 Task: Add Mychelle Protect Sun Shield Liquid SPF50 Light to the cart.
Action: Mouse moved to (341, 160)
Screenshot: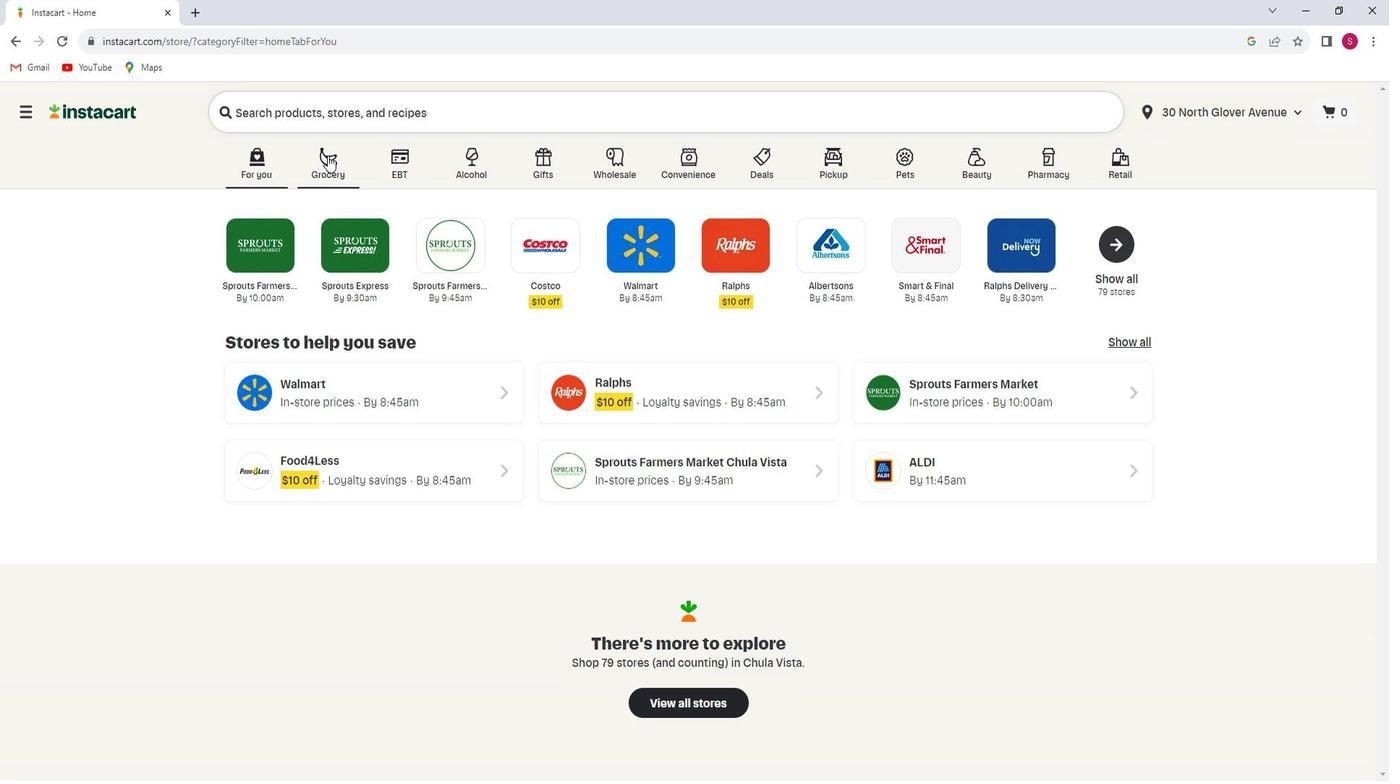
Action: Mouse pressed left at (341, 160)
Screenshot: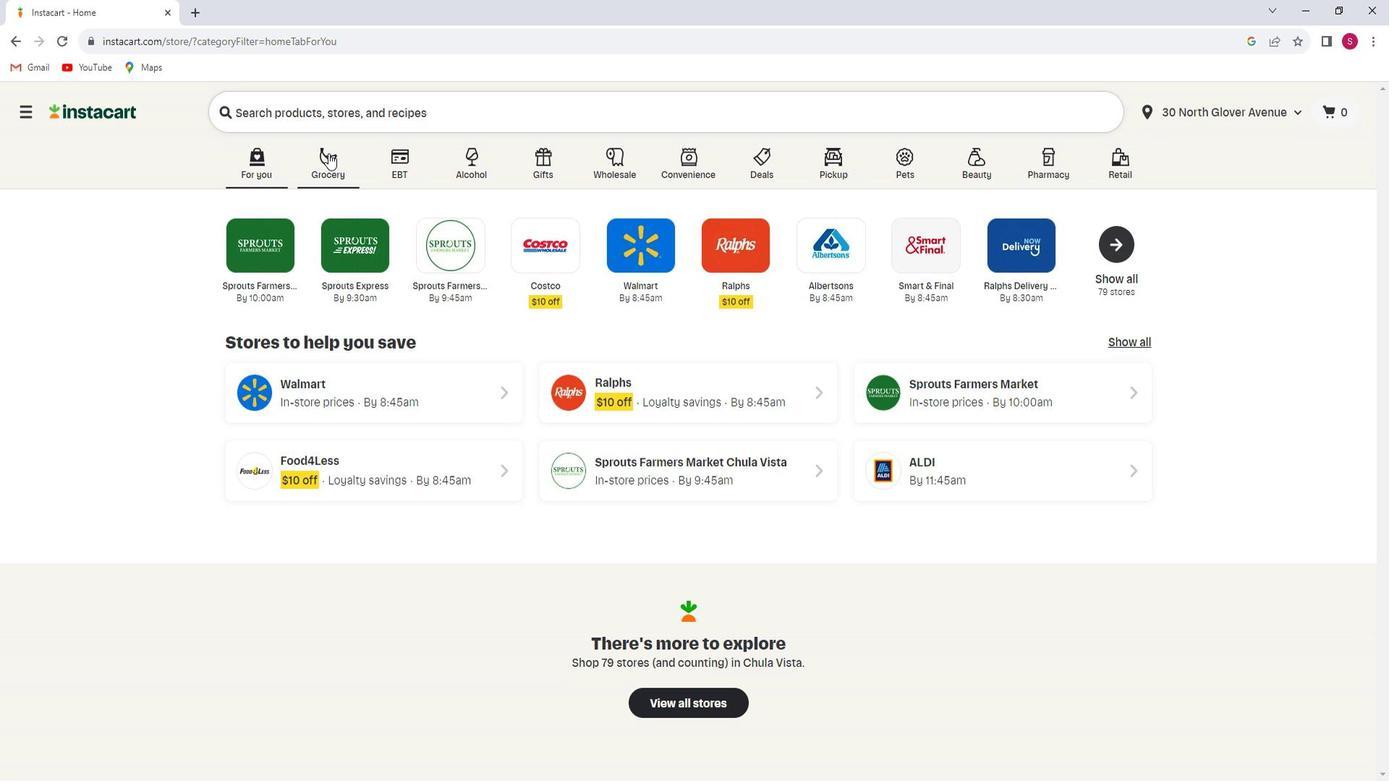 
Action: Mouse moved to (361, 420)
Screenshot: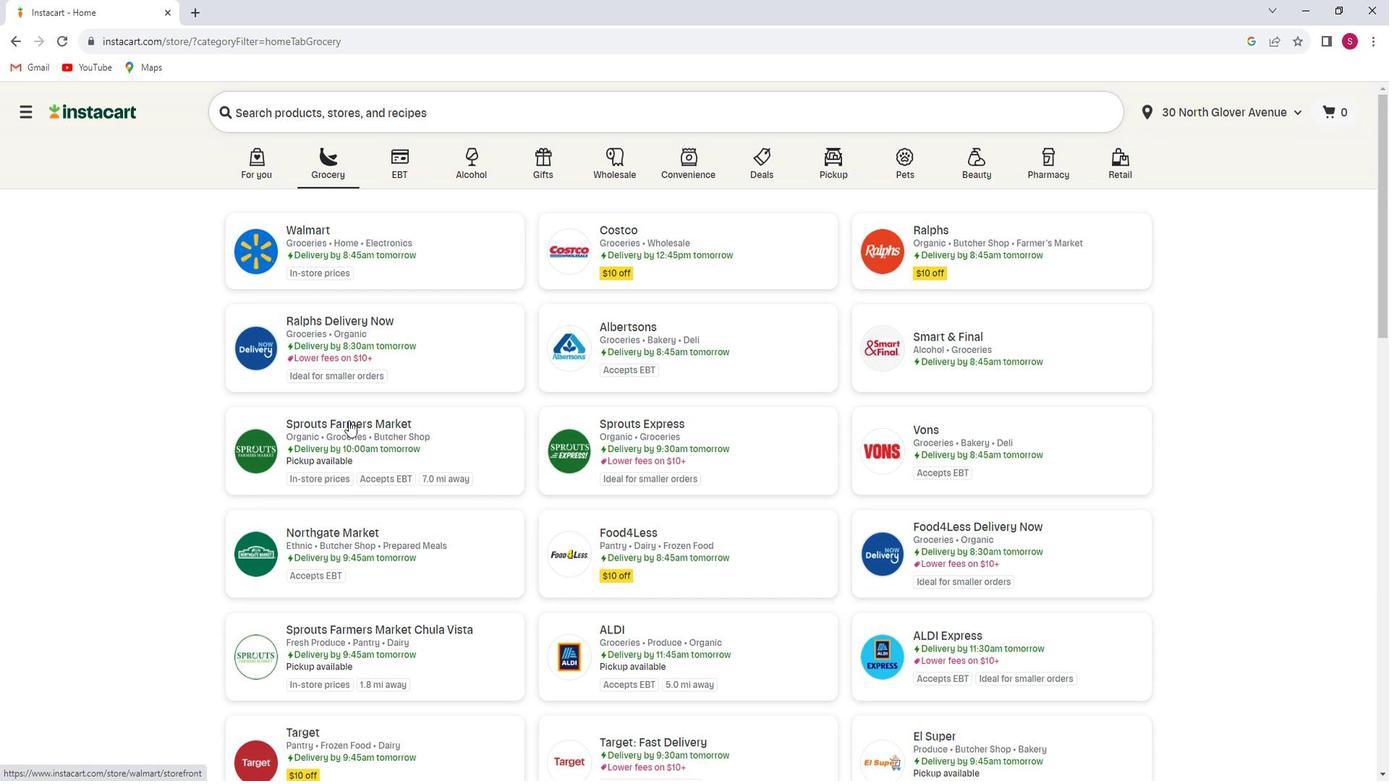 
Action: Mouse pressed left at (361, 420)
Screenshot: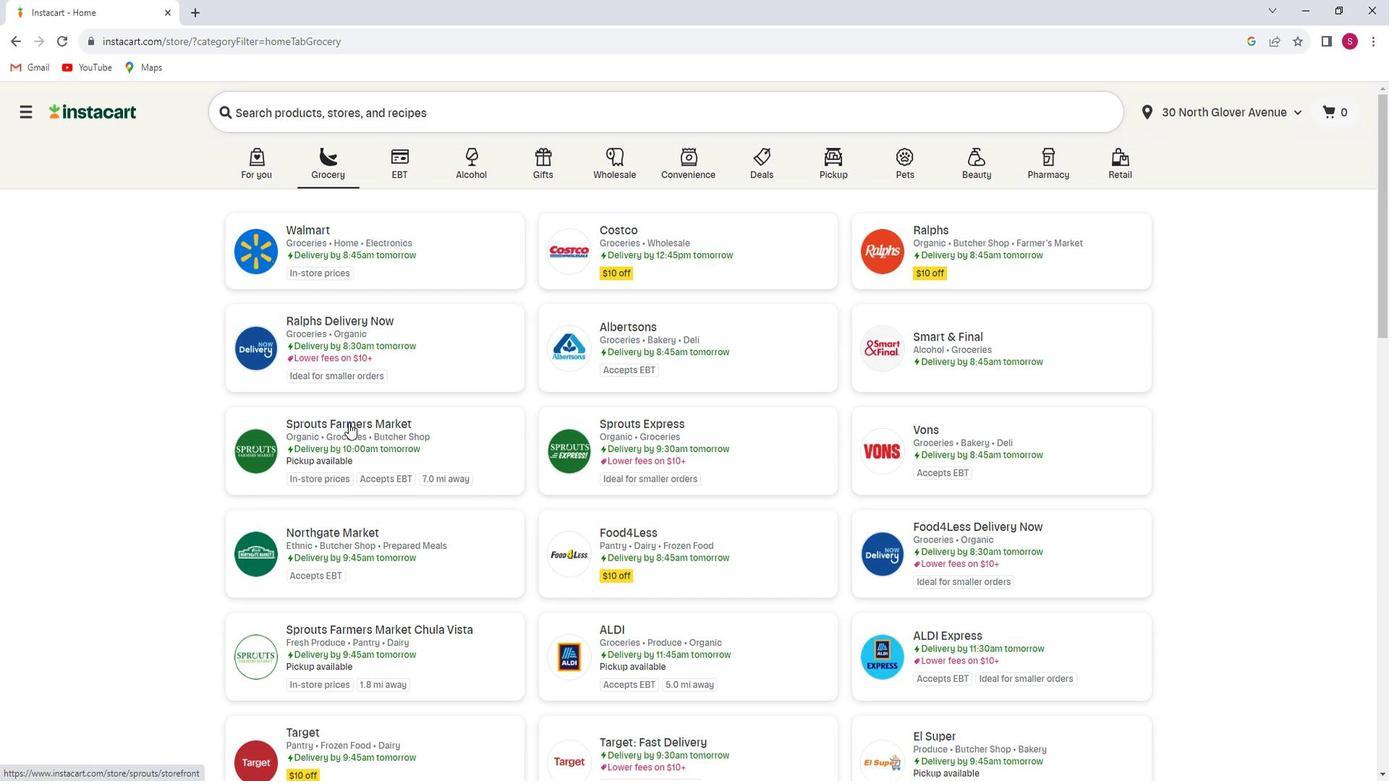 
Action: Mouse moved to (129, 510)
Screenshot: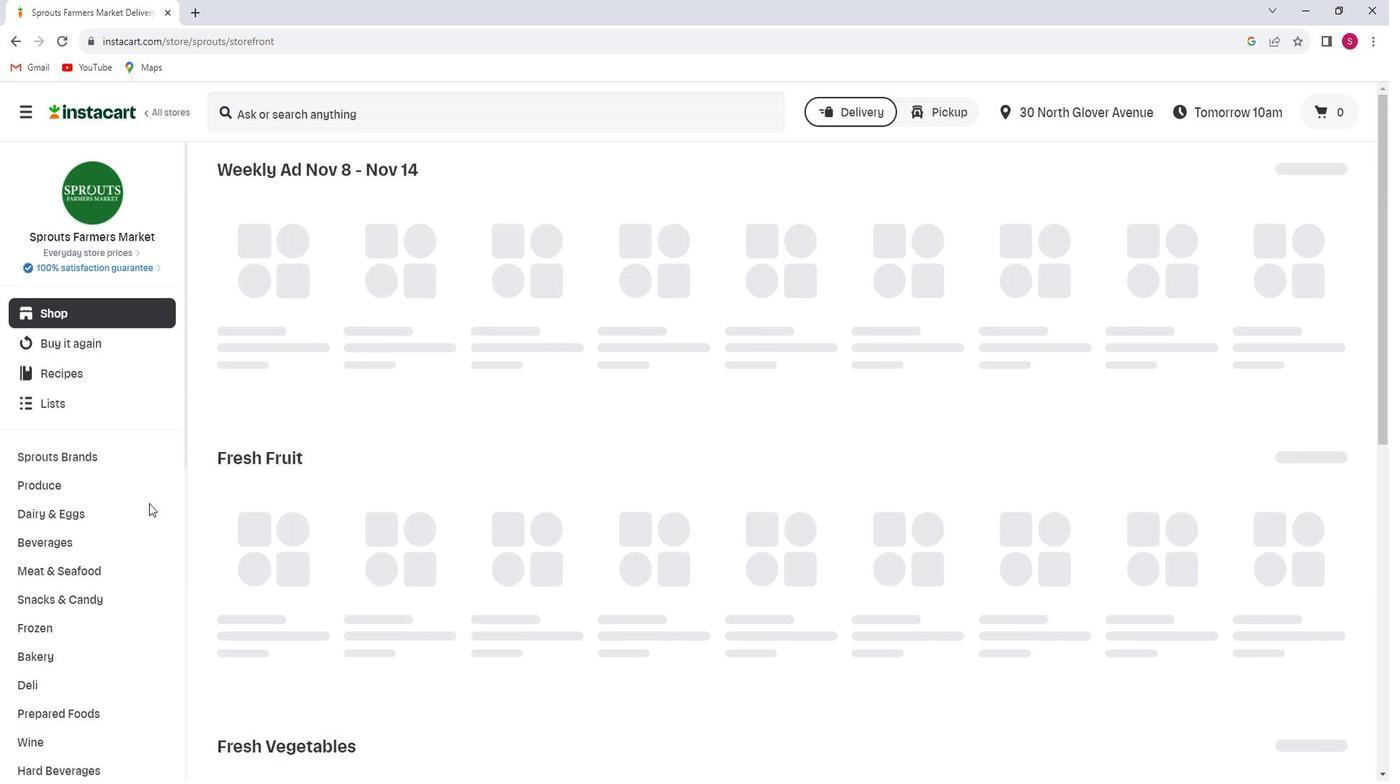 
Action: Mouse scrolled (129, 510) with delta (0, 0)
Screenshot: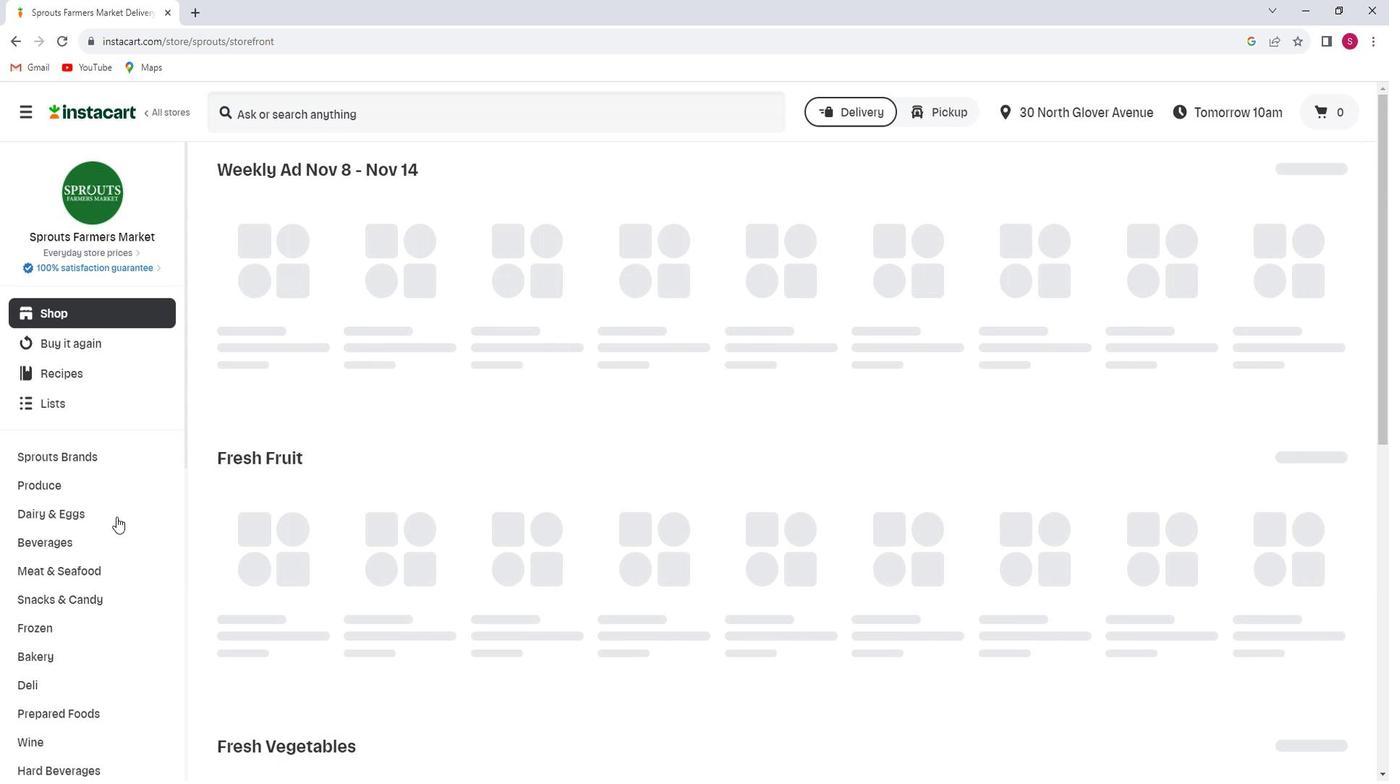 
Action: Mouse scrolled (129, 510) with delta (0, 0)
Screenshot: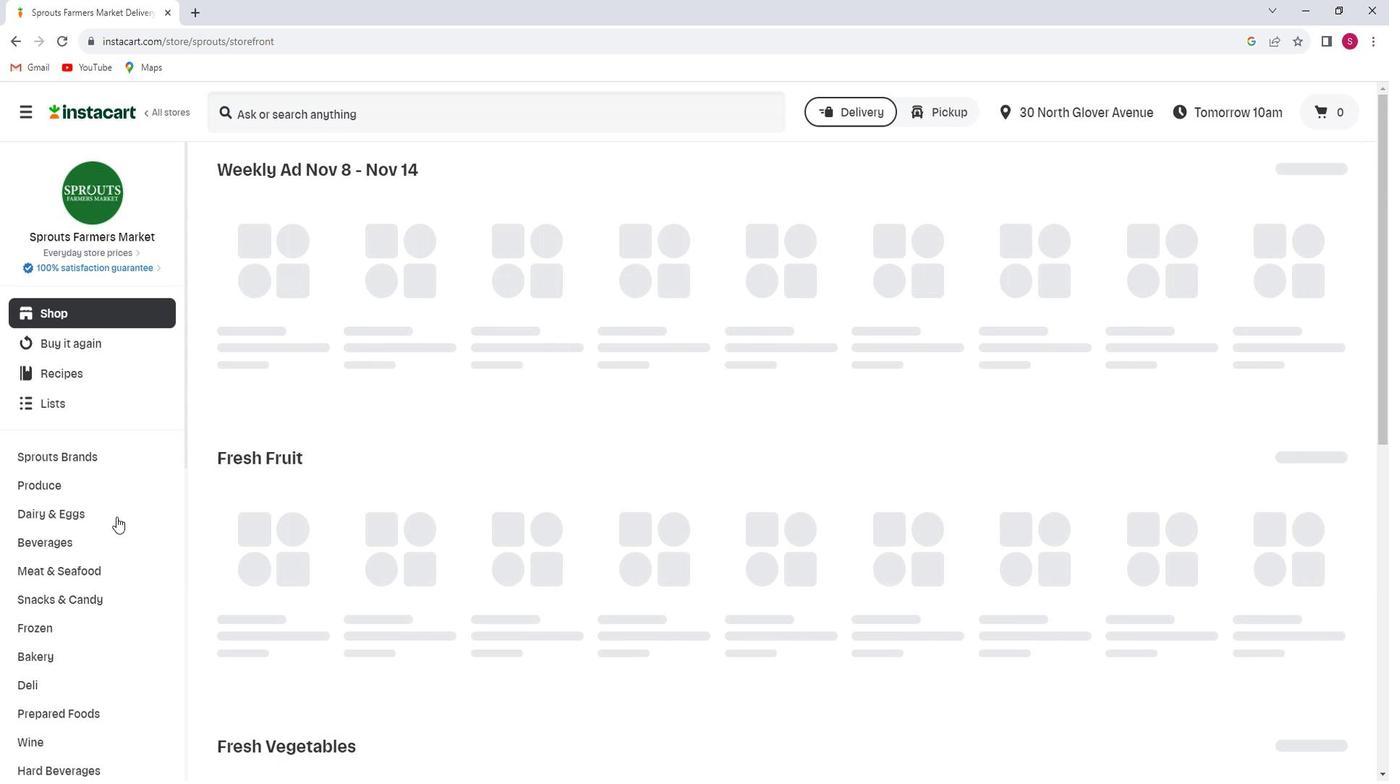 
Action: Mouse scrolled (129, 510) with delta (0, 0)
Screenshot: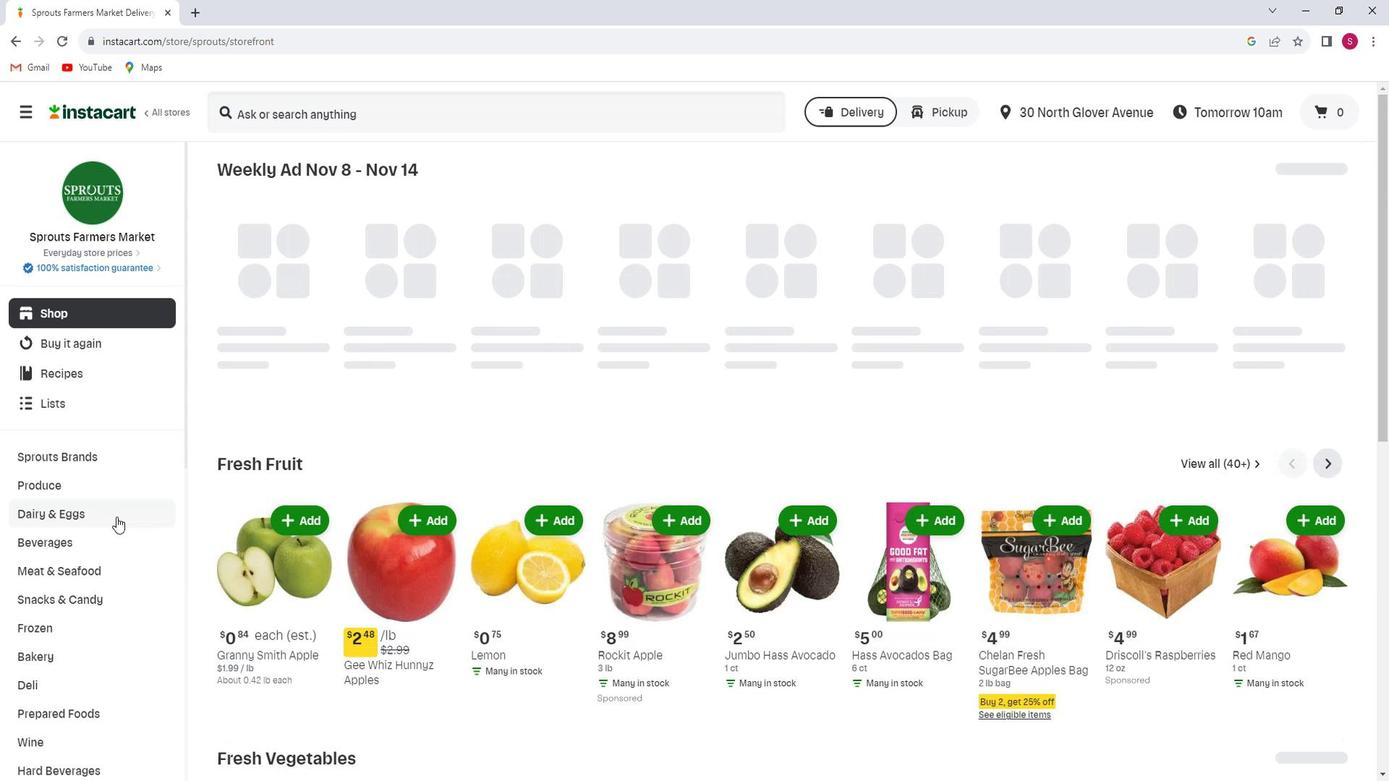 
Action: Mouse scrolled (129, 510) with delta (0, 0)
Screenshot: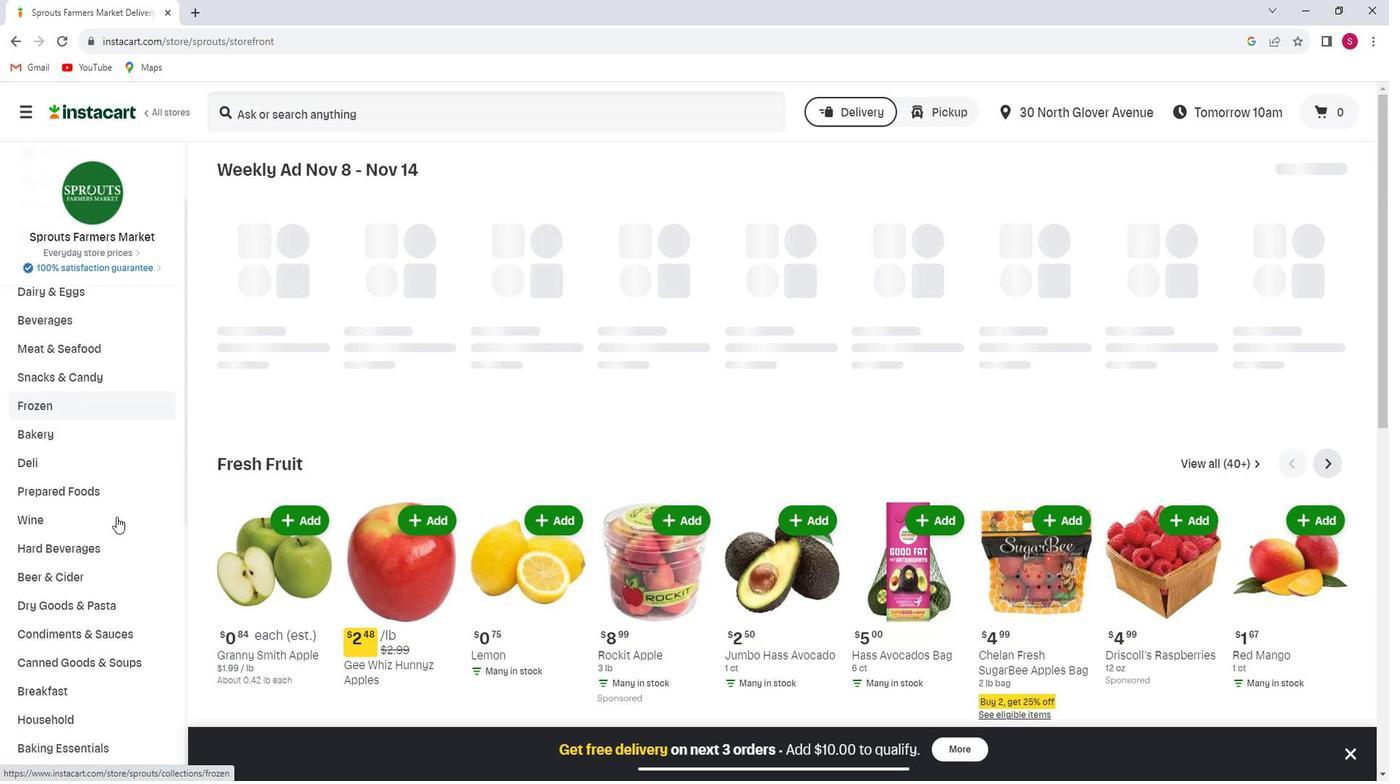 
Action: Mouse scrolled (129, 510) with delta (0, 0)
Screenshot: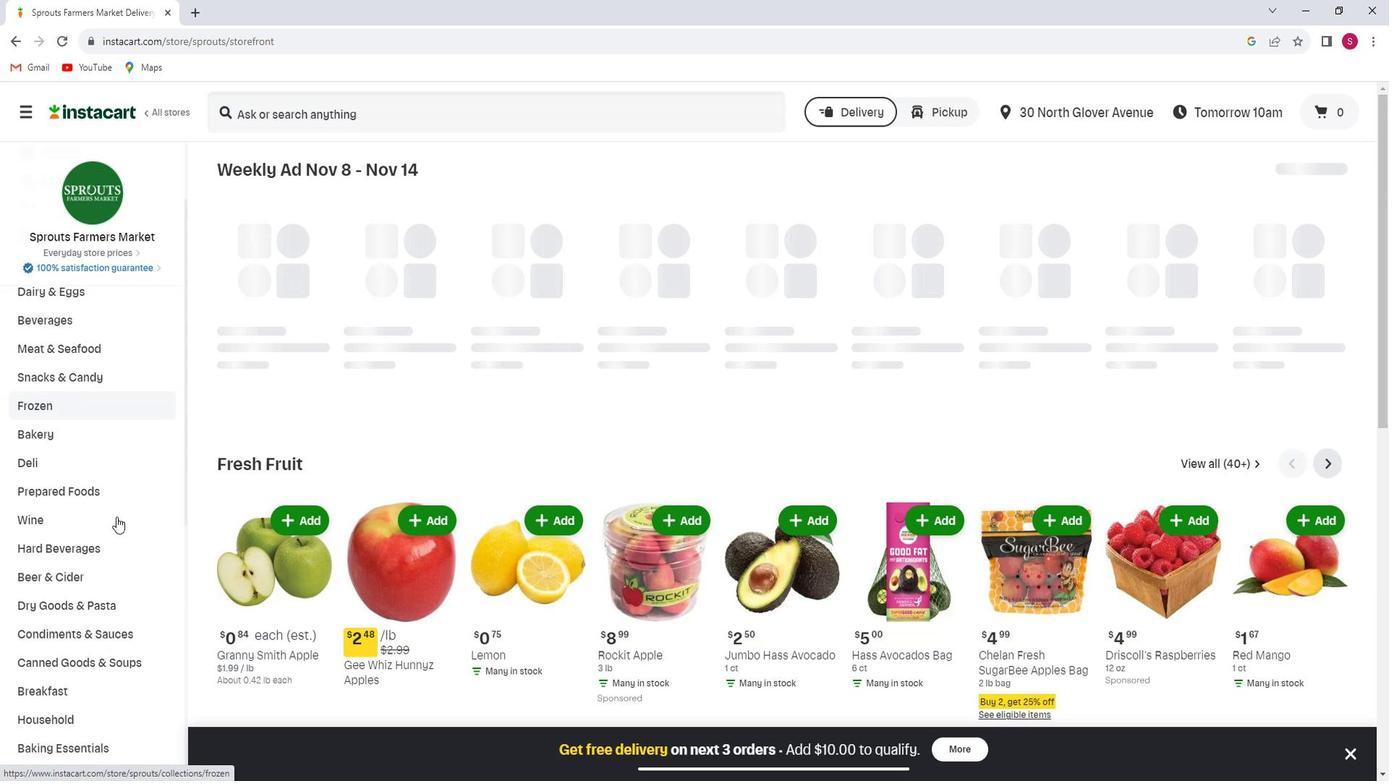 
Action: Mouse scrolled (129, 510) with delta (0, 0)
Screenshot: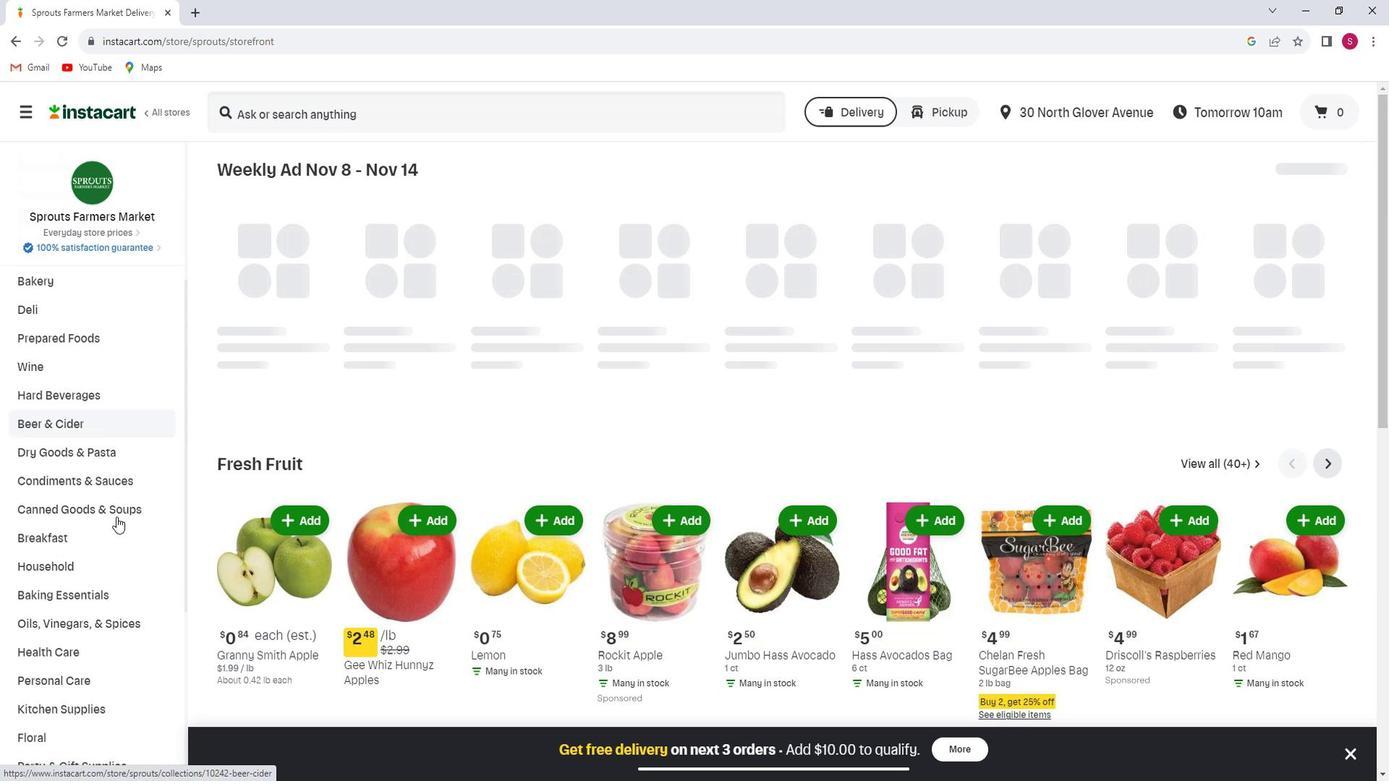 
Action: Mouse scrolled (129, 510) with delta (0, 0)
Screenshot: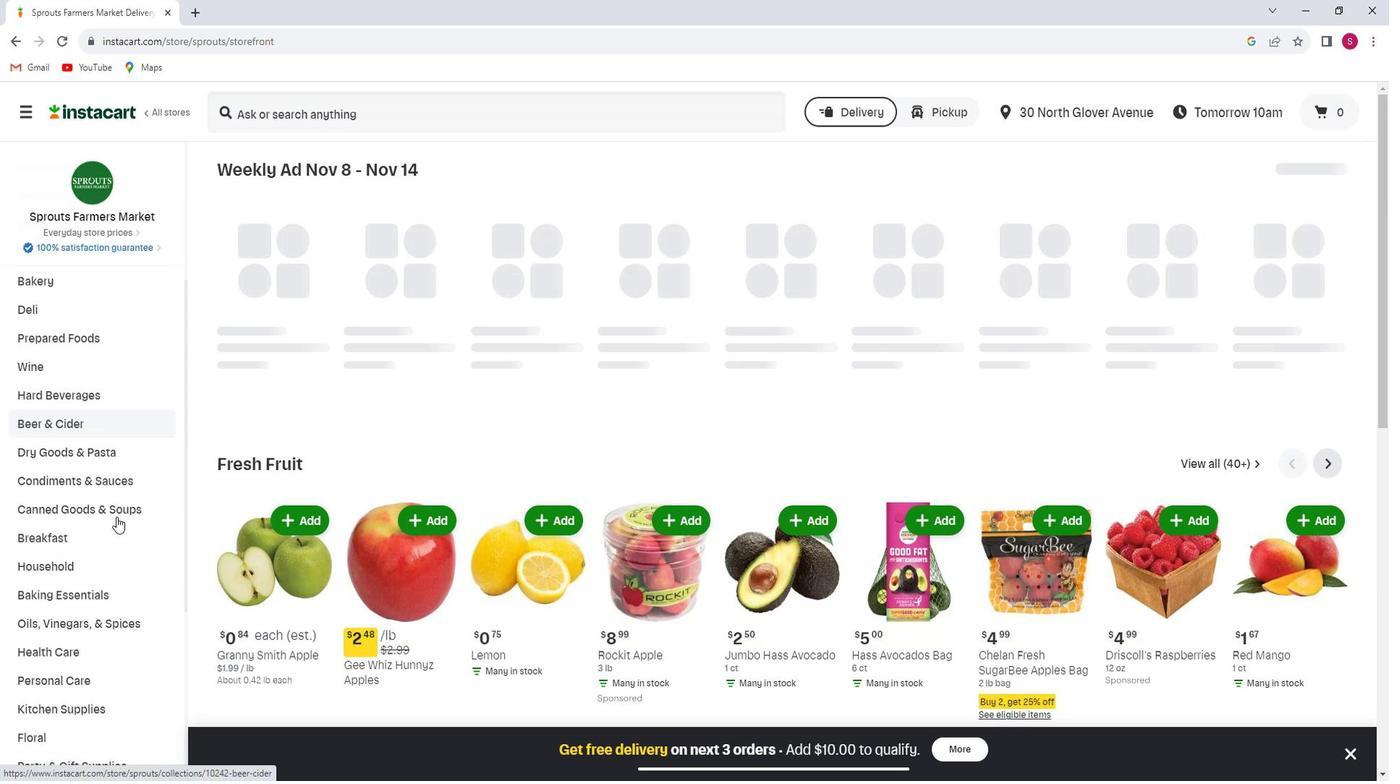
Action: Mouse scrolled (129, 510) with delta (0, 0)
Screenshot: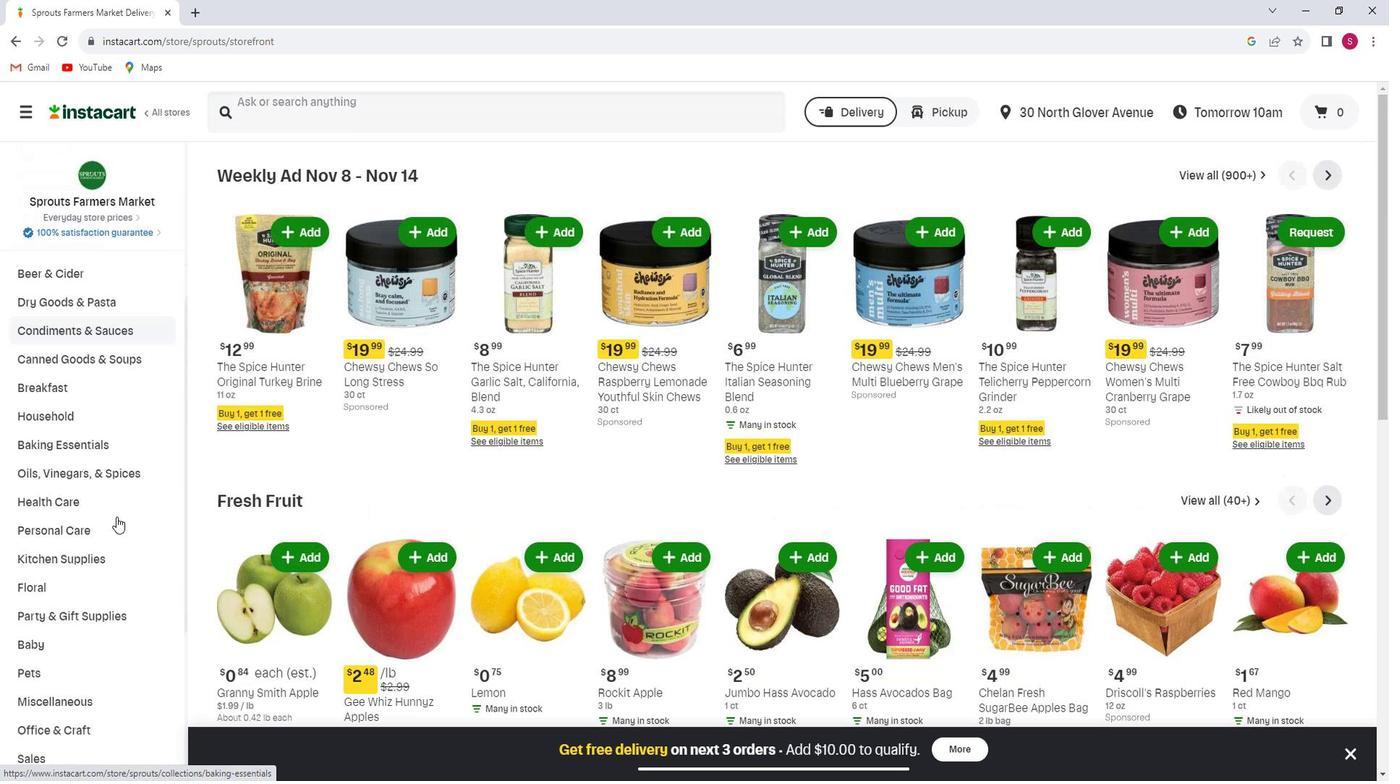 
Action: Mouse moved to (139, 456)
Screenshot: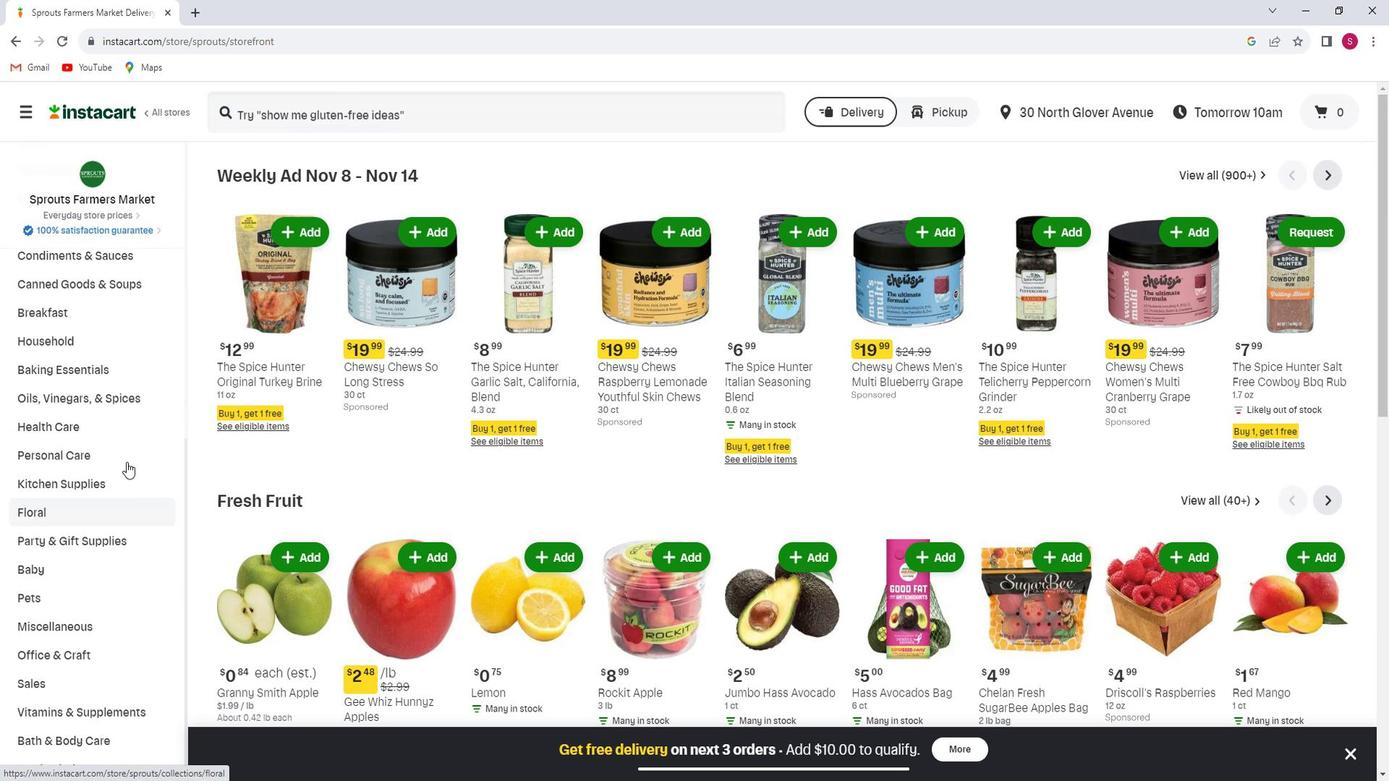 
Action: Mouse pressed left at (139, 456)
Screenshot: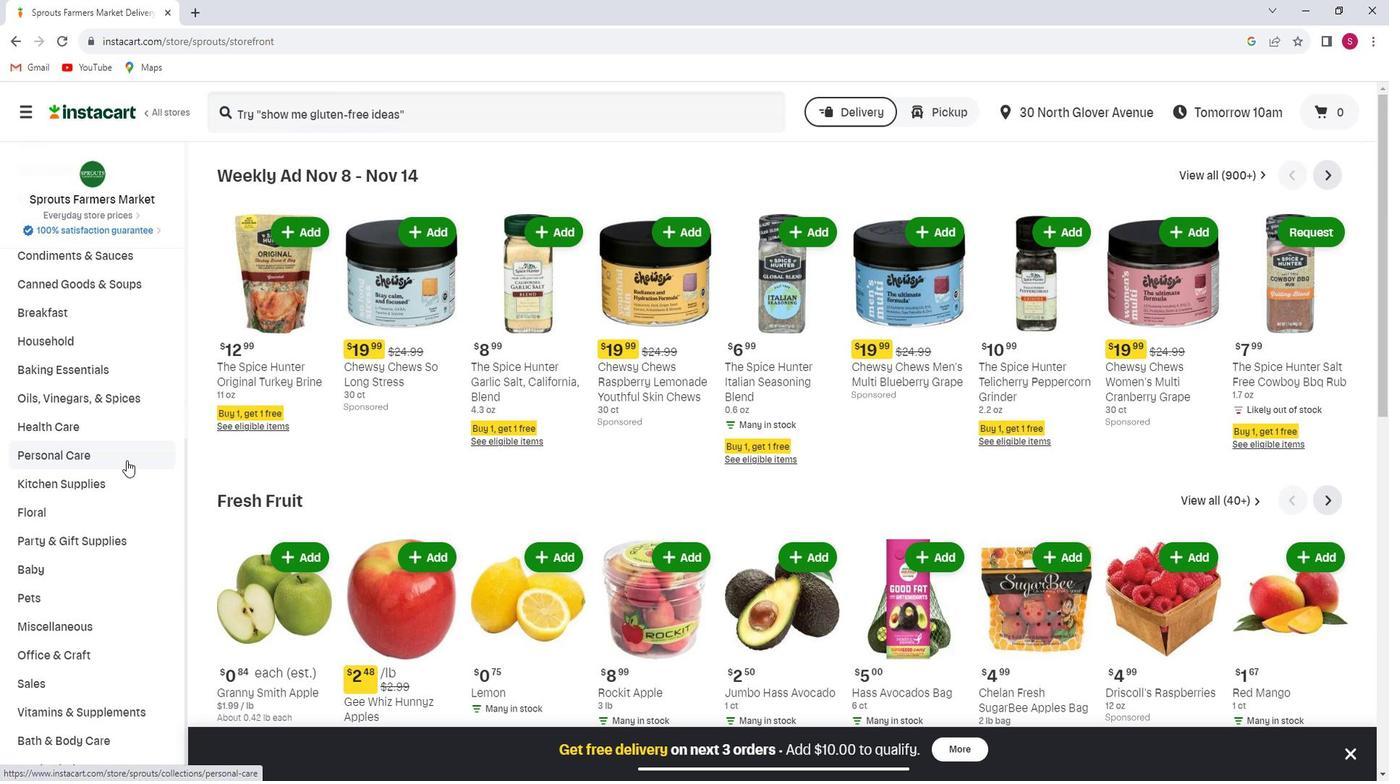 
Action: Mouse moved to (1137, 218)
Screenshot: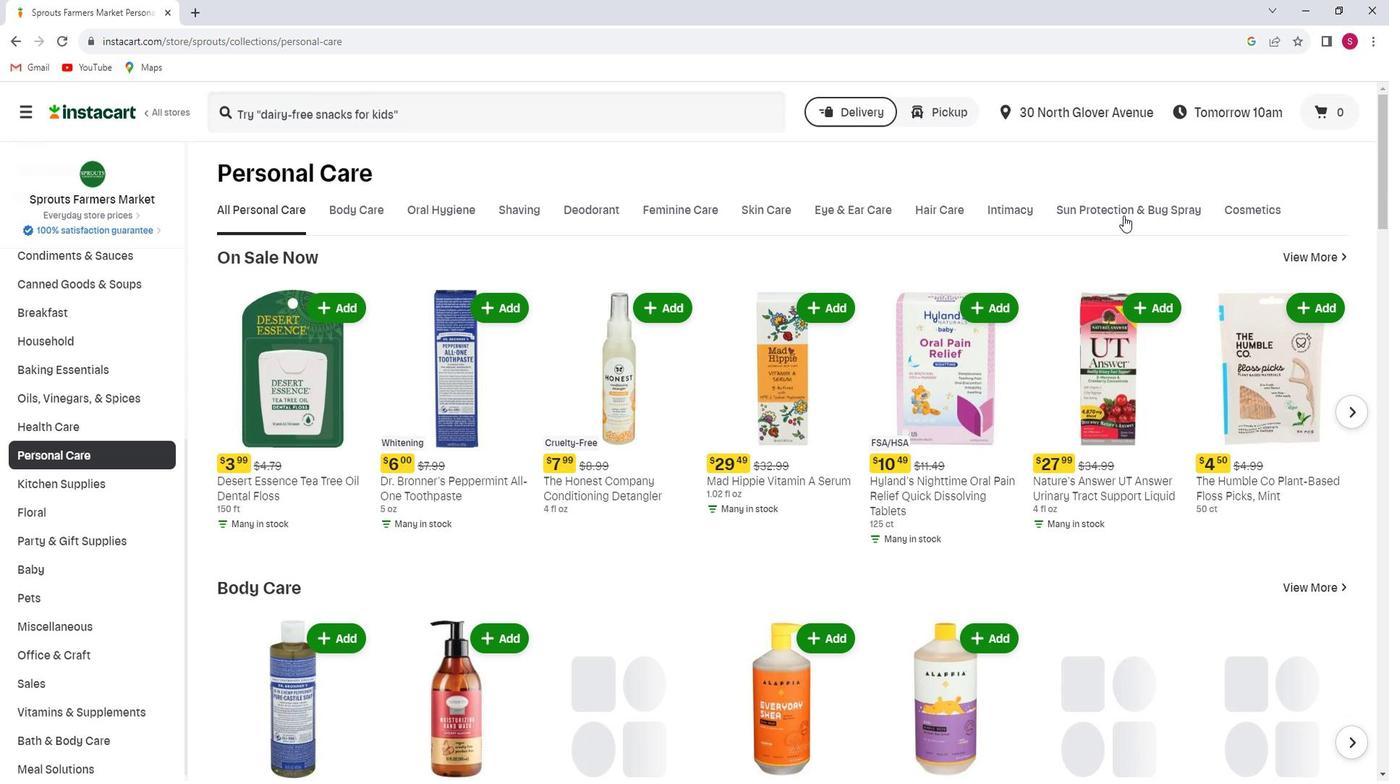 
Action: Mouse pressed left at (1137, 218)
Screenshot: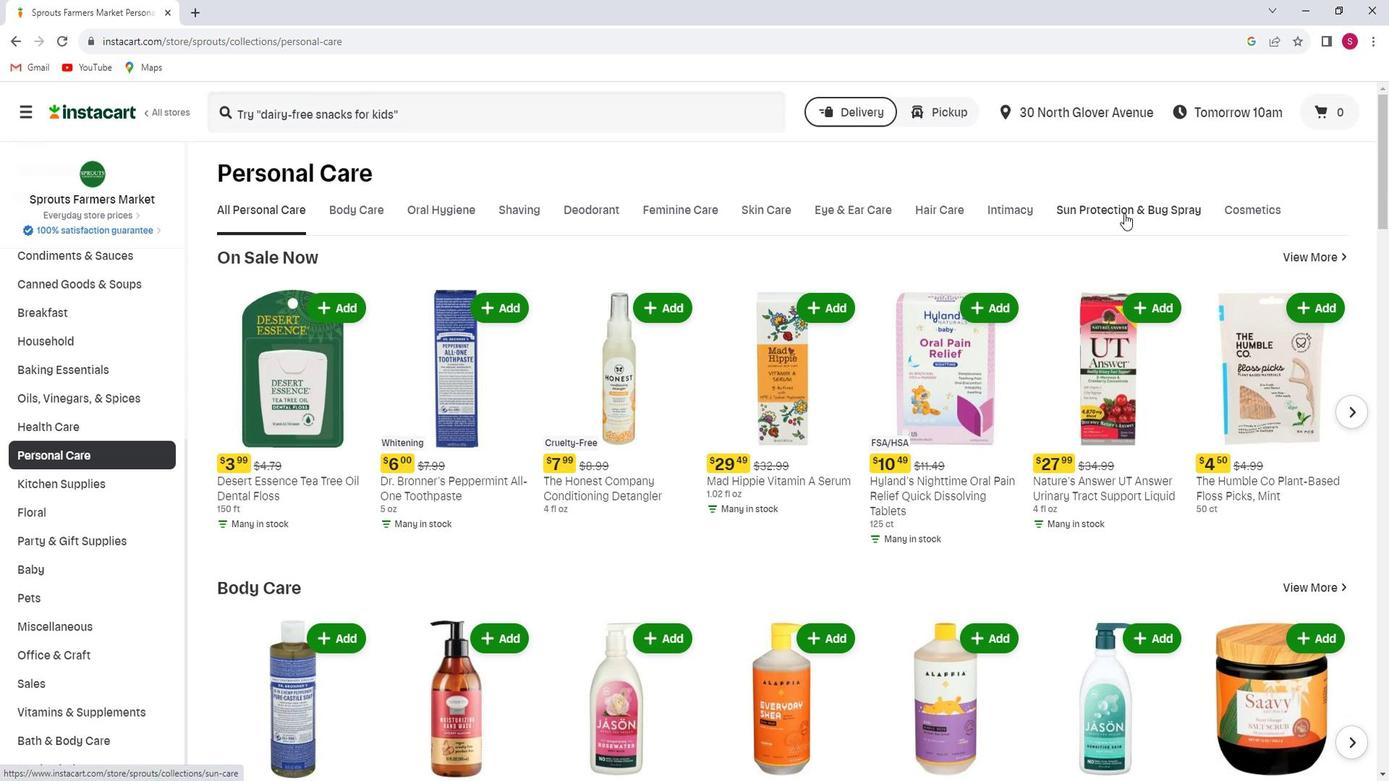 
Action: Mouse moved to (445, 111)
Screenshot: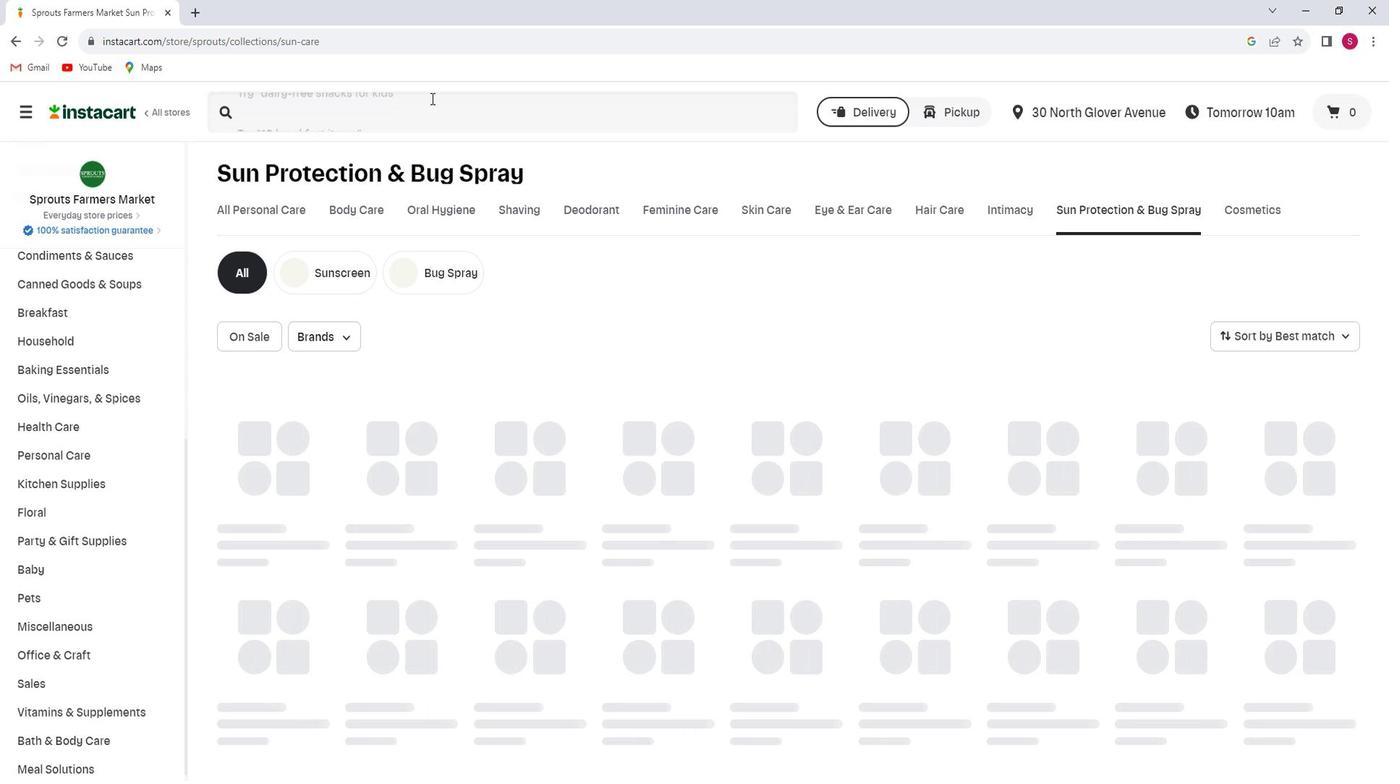 
Action: Mouse pressed left at (445, 111)
Screenshot: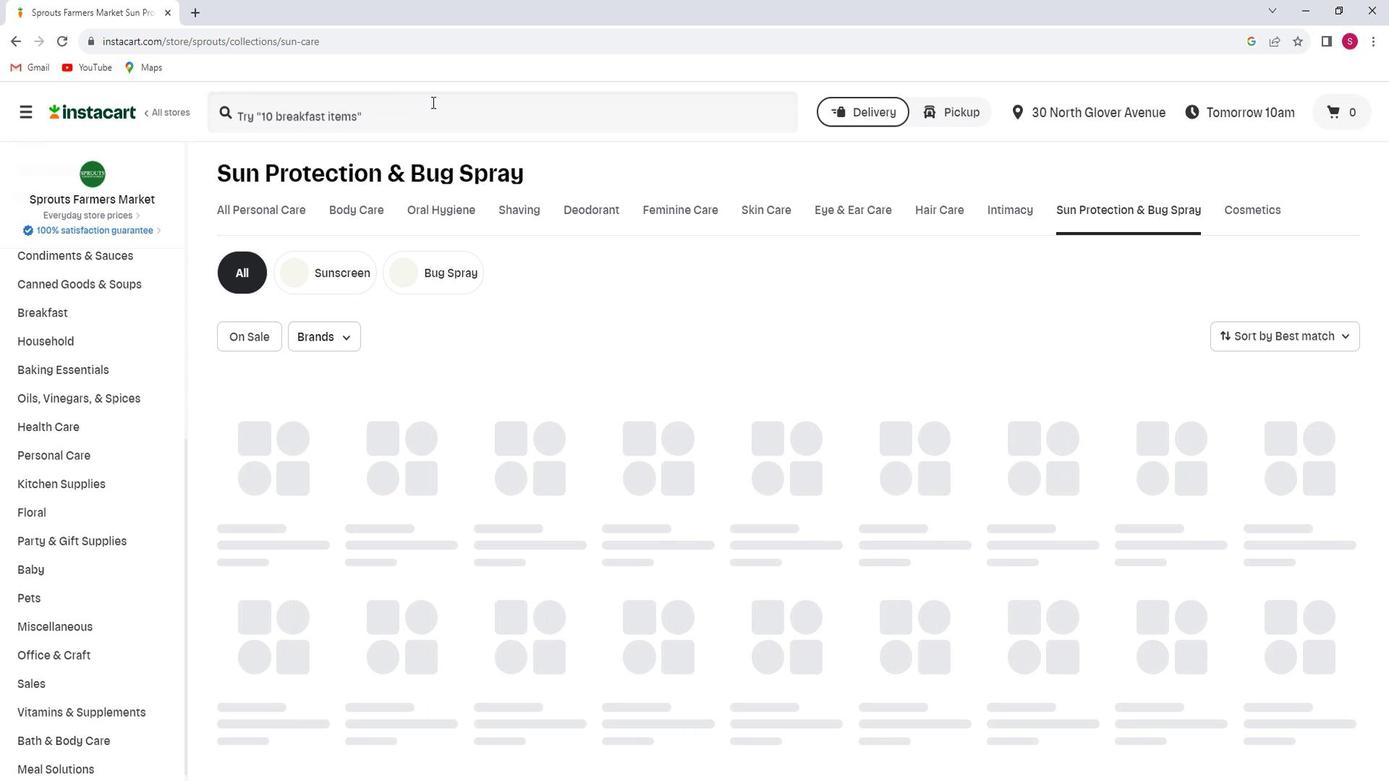 
Action: Key pressed <Key.shift>Mychelle<Key.space><Key.shift_r>Protect<Key.space><Key.shift>Sun<Key.space><Key.shift>Shield<Key.space><Key.shift_r>Liquid<Key.space><Key.shift>S<Key.shift_r>P<Key.shift>F50<Key.space><Key.shift_r>Light<Key.enter>
Screenshot: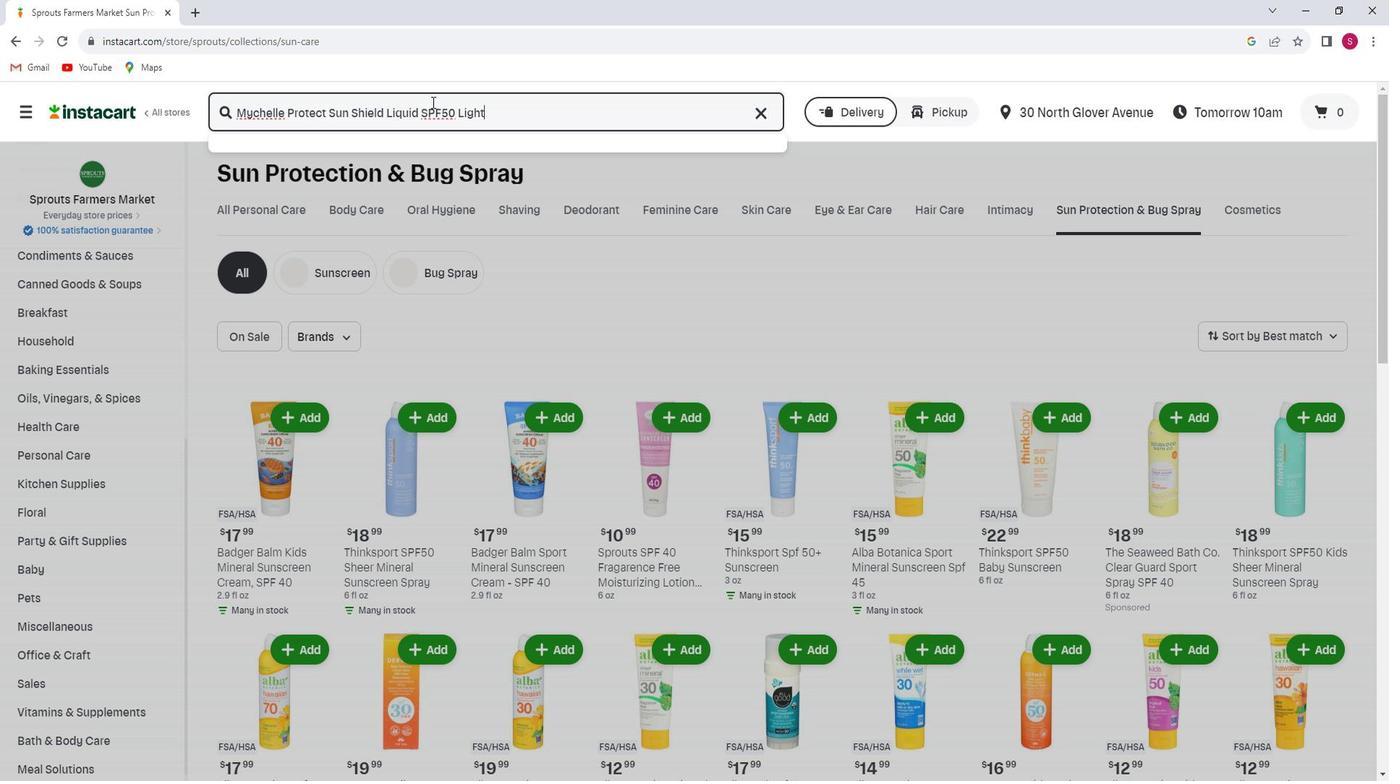 
Action: Mouse moved to (429, 231)
Screenshot: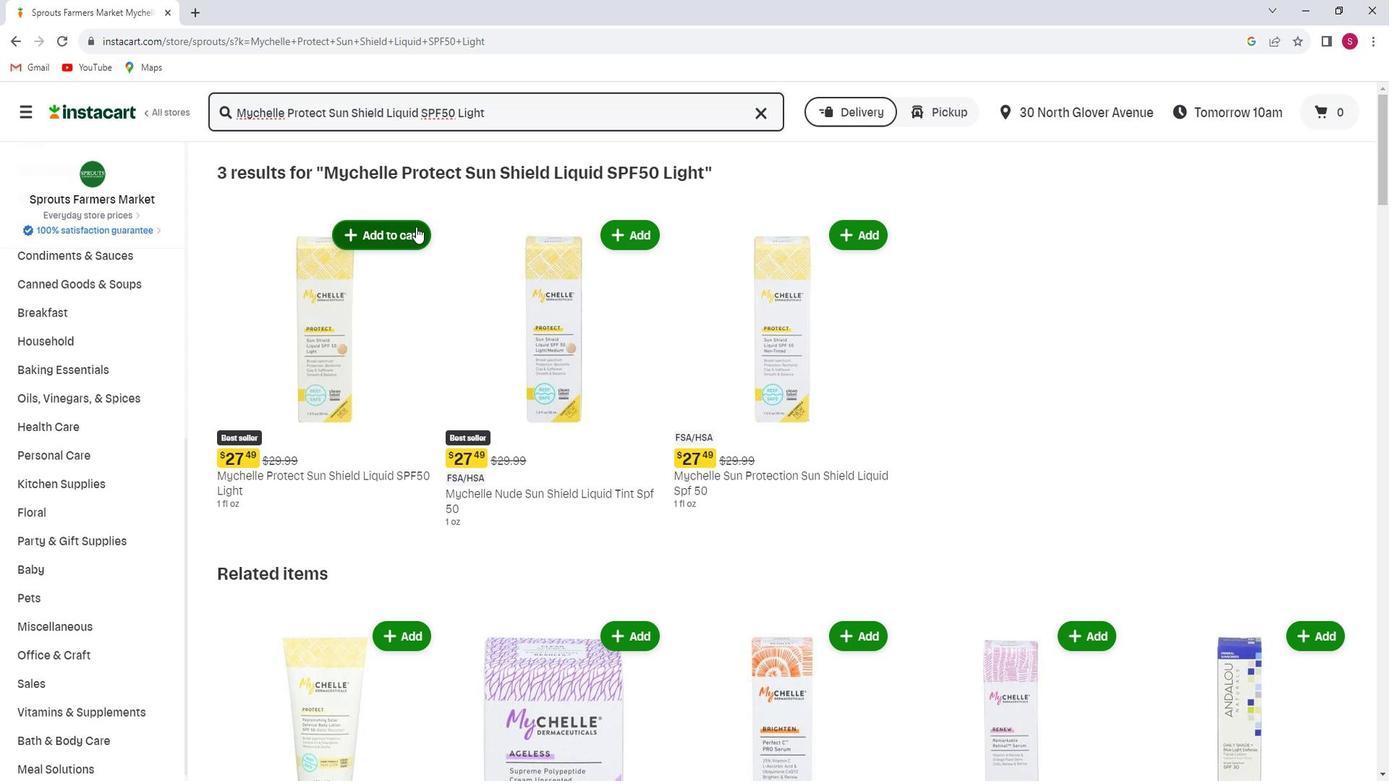 
Action: Mouse pressed left at (429, 231)
Screenshot: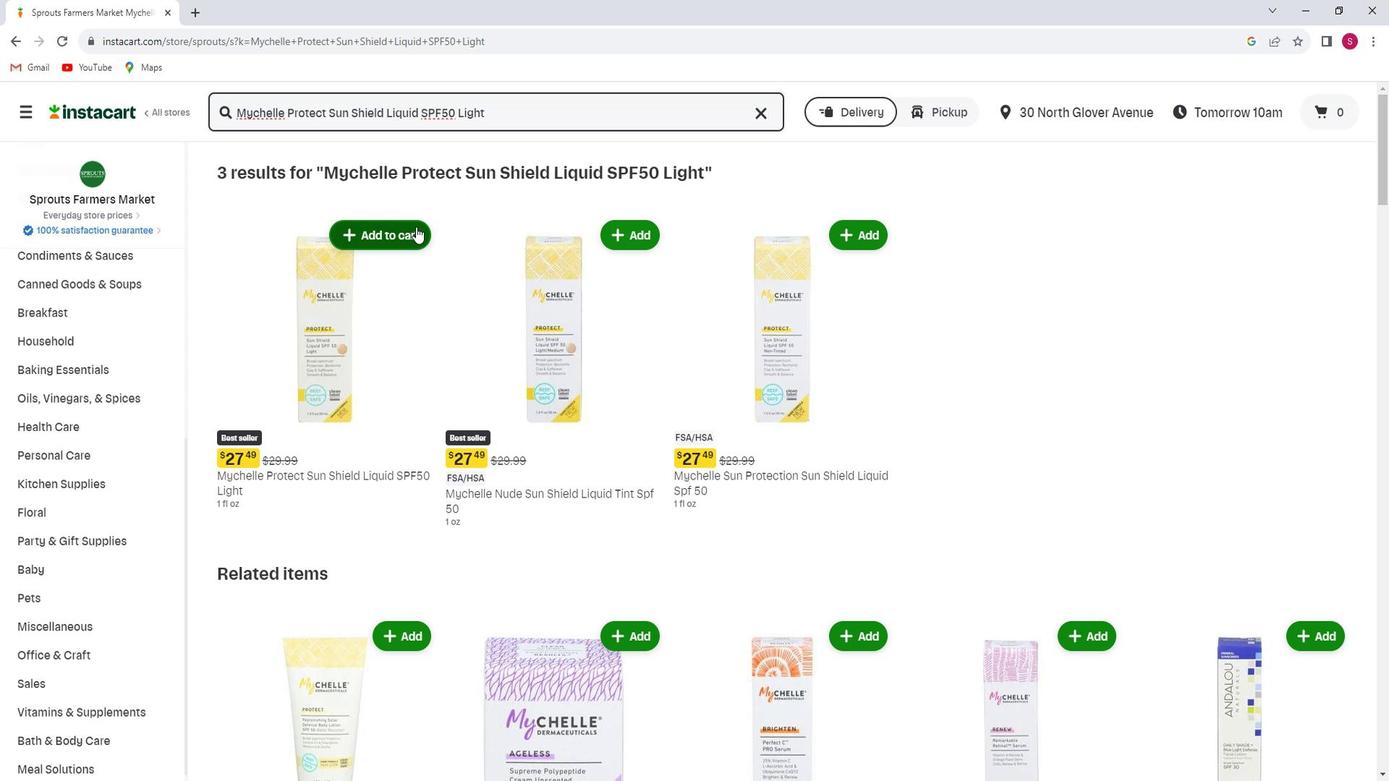 
Action: Mouse moved to (455, 276)
Screenshot: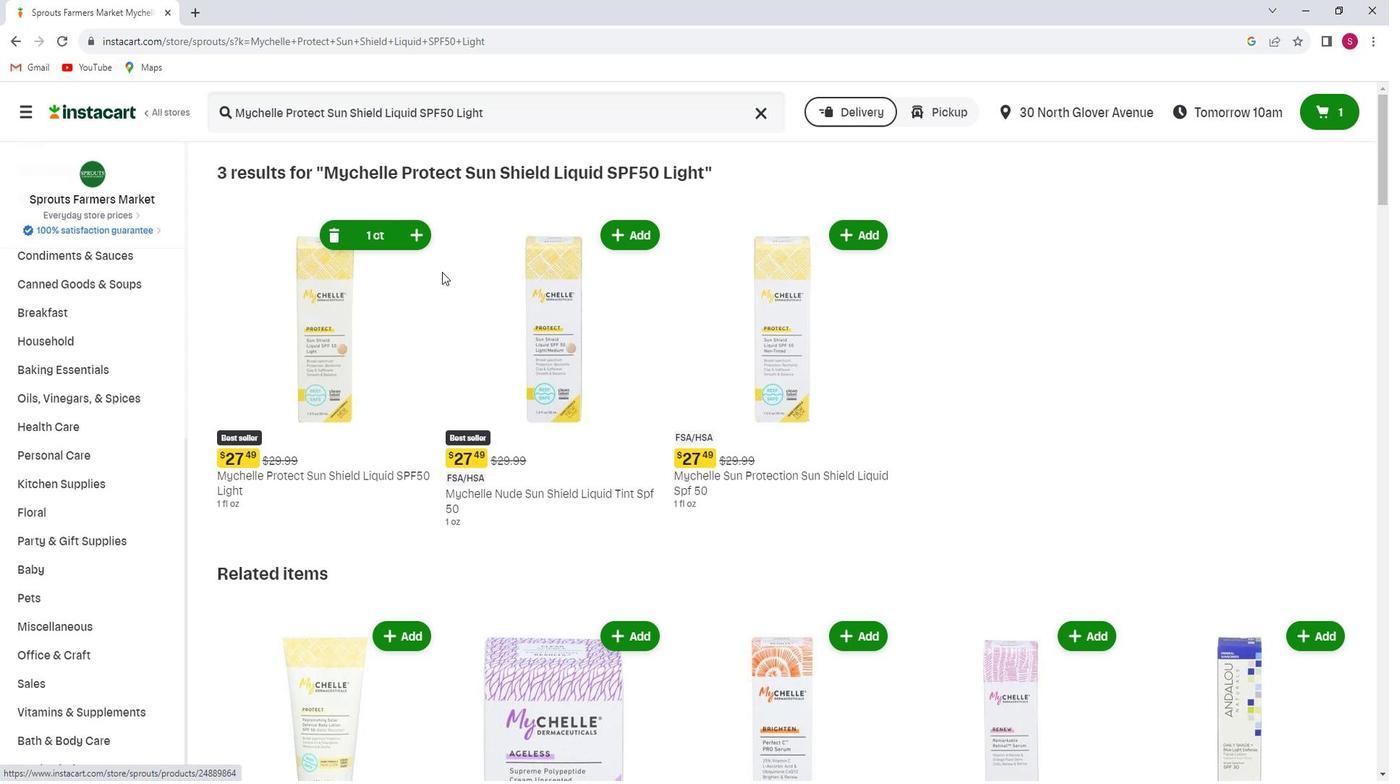 
